 Task: Find out the meaning of "Broker" in the real estate glossary.
Action: Mouse moved to (435, 189)
Screenshot: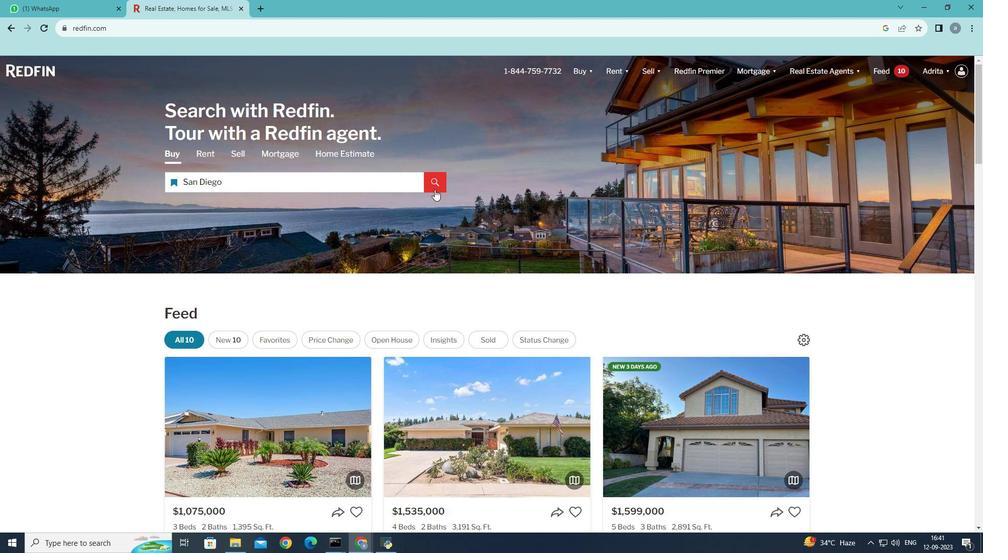 
Action: Mouse pressed left at (435, 189)
Screenshot: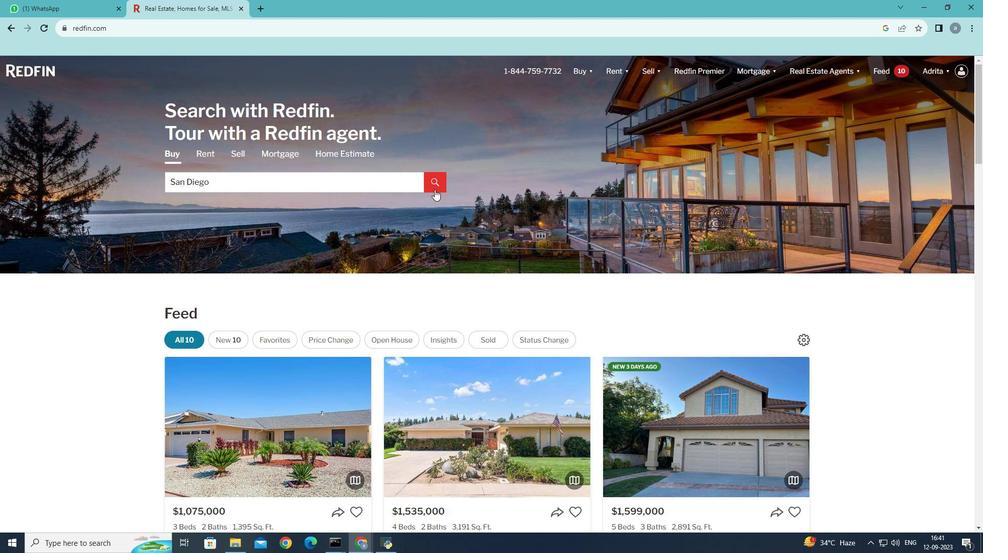 
Action: Mouse moved to (645, 144)
Screenshot: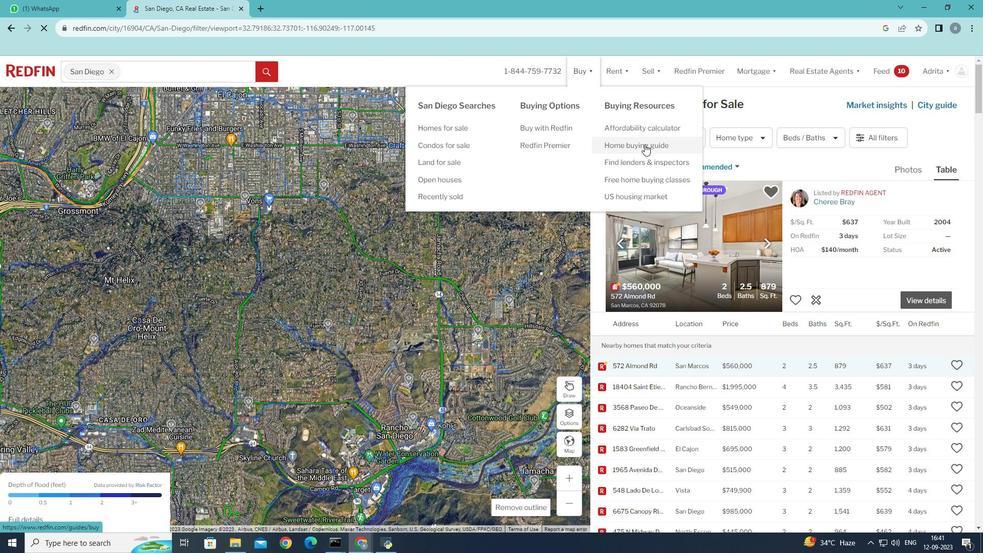 
Action: Mouse pressed left at (645, 144)
Screenshot: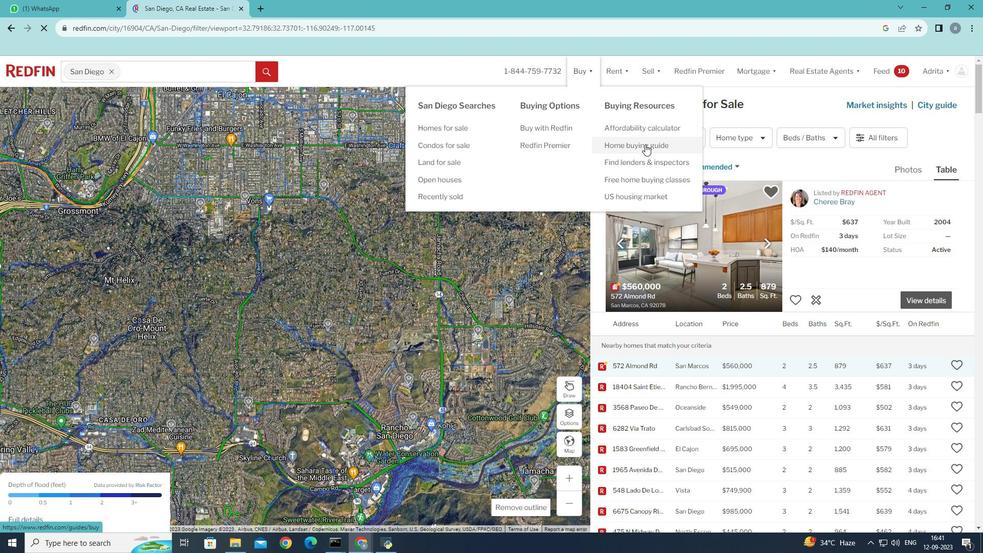 
Action: Mouse moved to (446, 223)
Screenshot: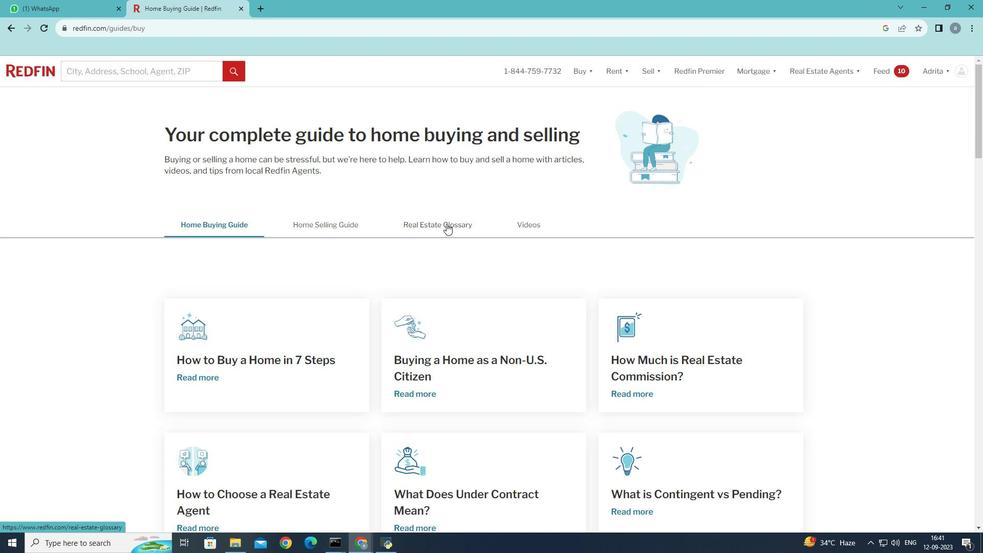 
Action: Mouse pressed left at (446, 223)
Screenshot: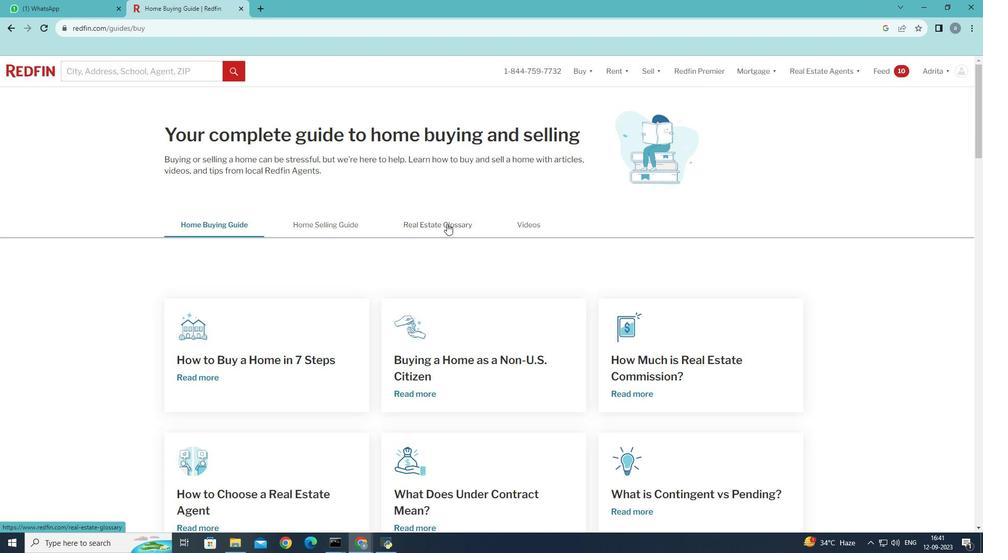 
Action: Mouse moved to (252, 382)
Screenshot: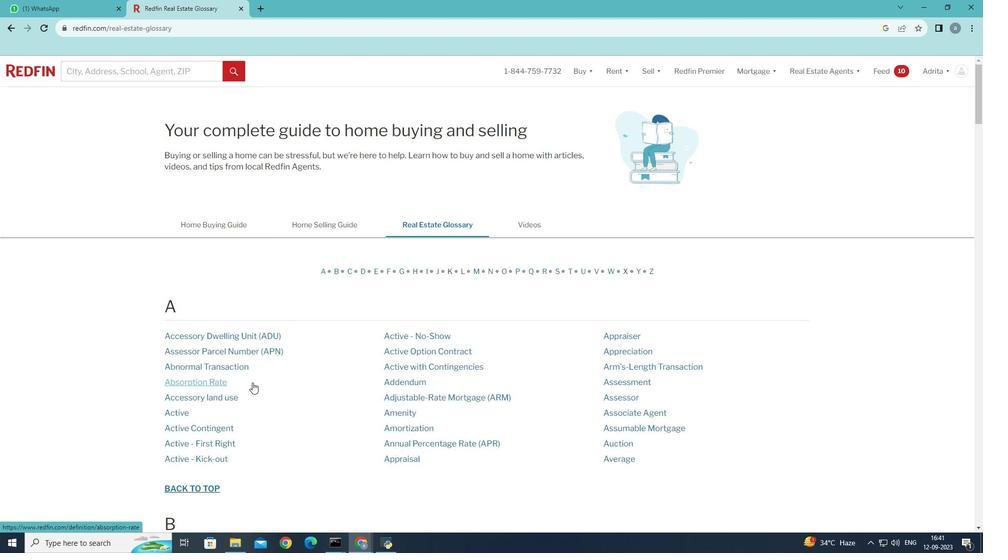 
Action: Mouse scrolled (252, 382) with delta (0, 0)
Screenshot: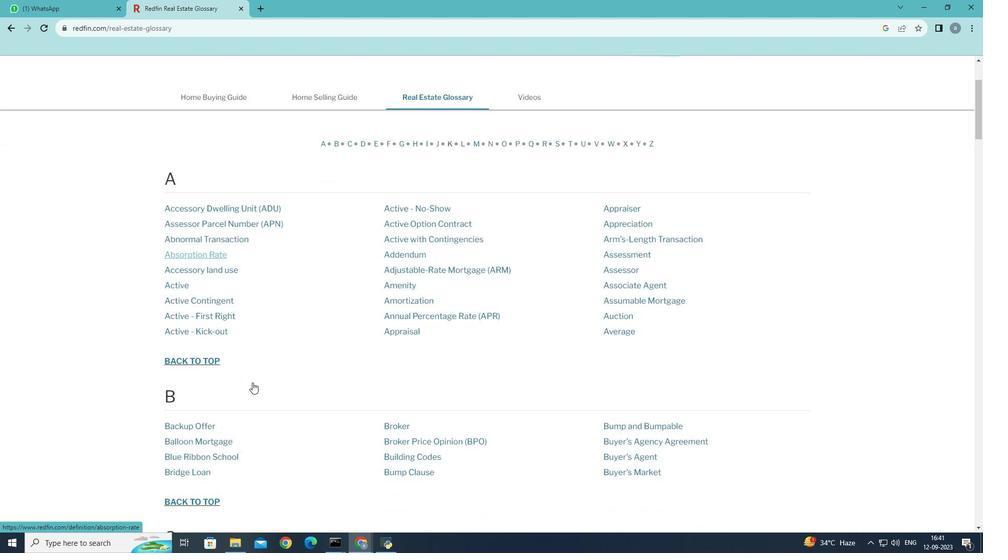 
Action: Mouse scrolled (252, 382) with delta (0, 0)
Screenshot: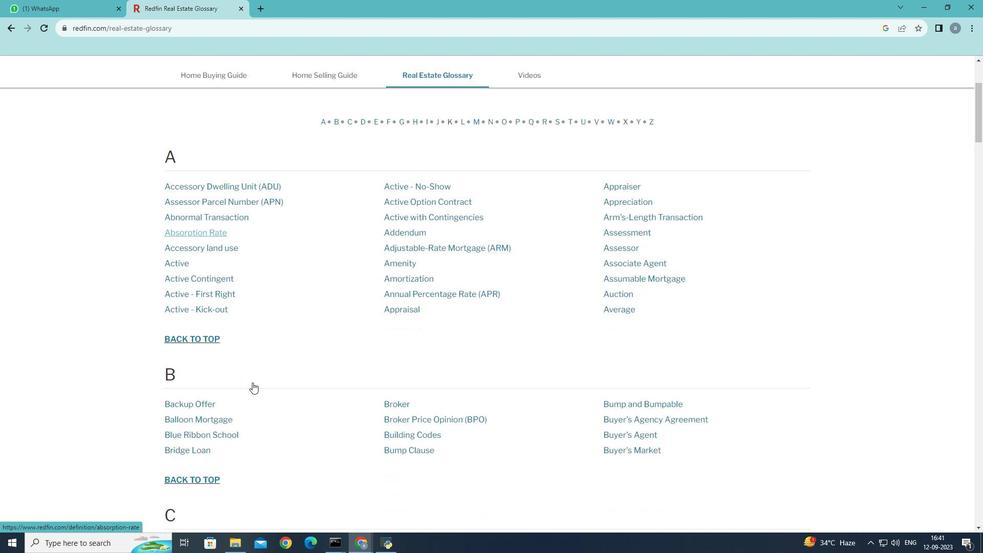 
Action: Mouse scrolled (252, 382) with delta (0, 0)
Screenshot: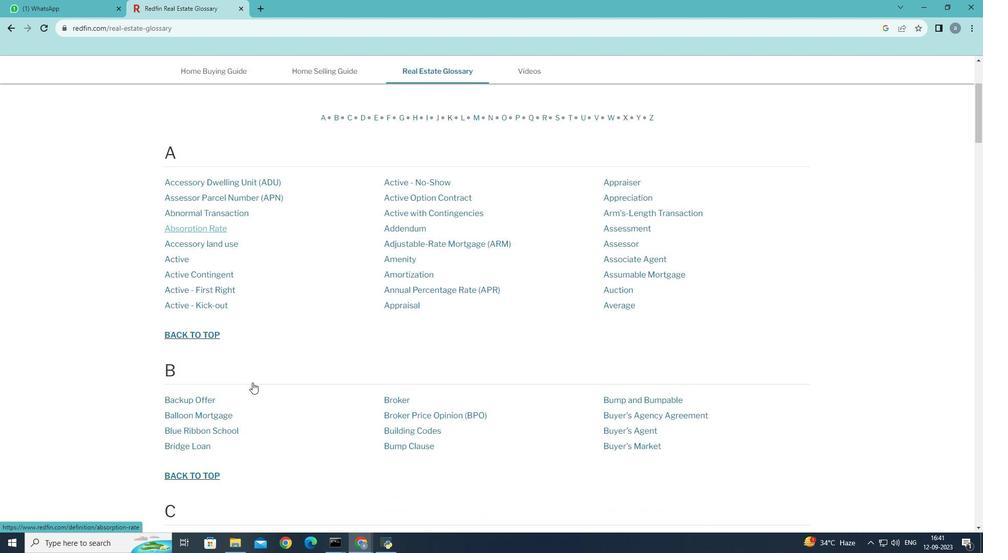 
Action: Mouse moved to (252, 381)
Screenshot: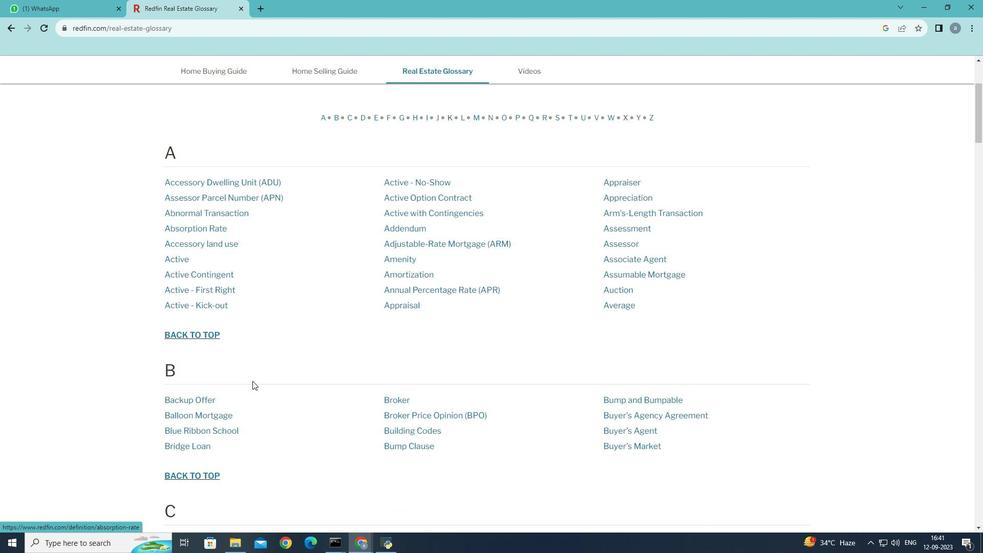 
Action: Mouse scrolled (252, 380) with delta (0, 0)
Screenshot: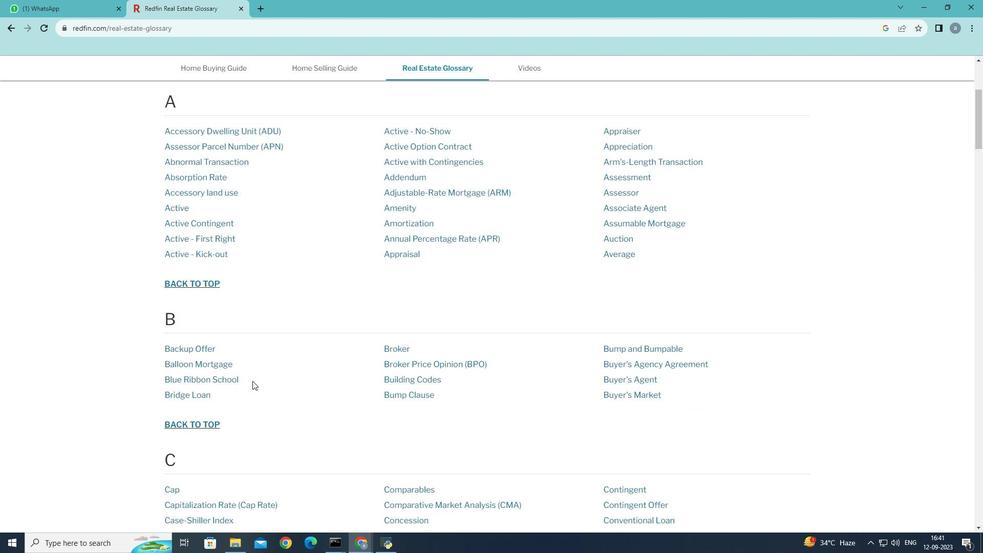 
Action: Mouse moved to (388, 346)
Screenshot: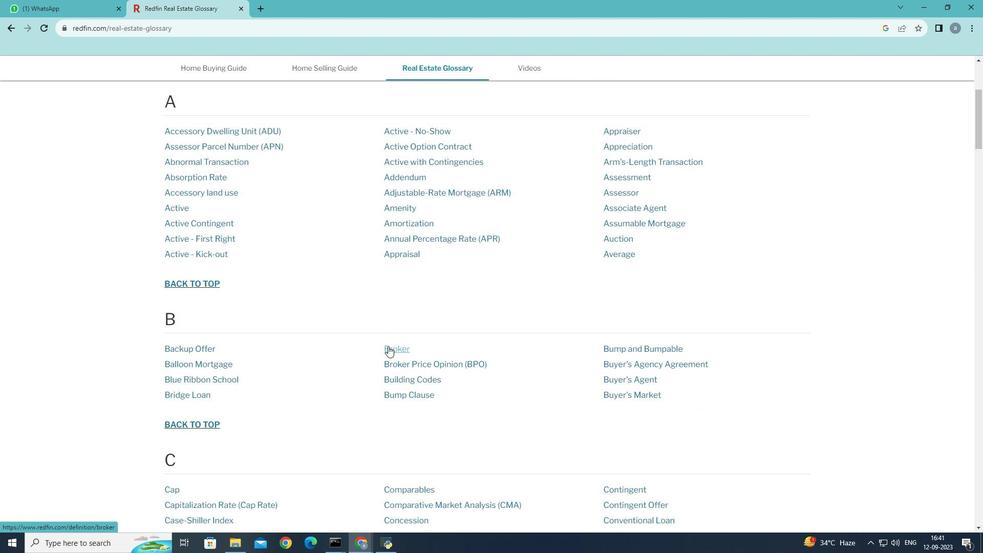
Action: Mouse pressed left at (388, 346)
Screenshot: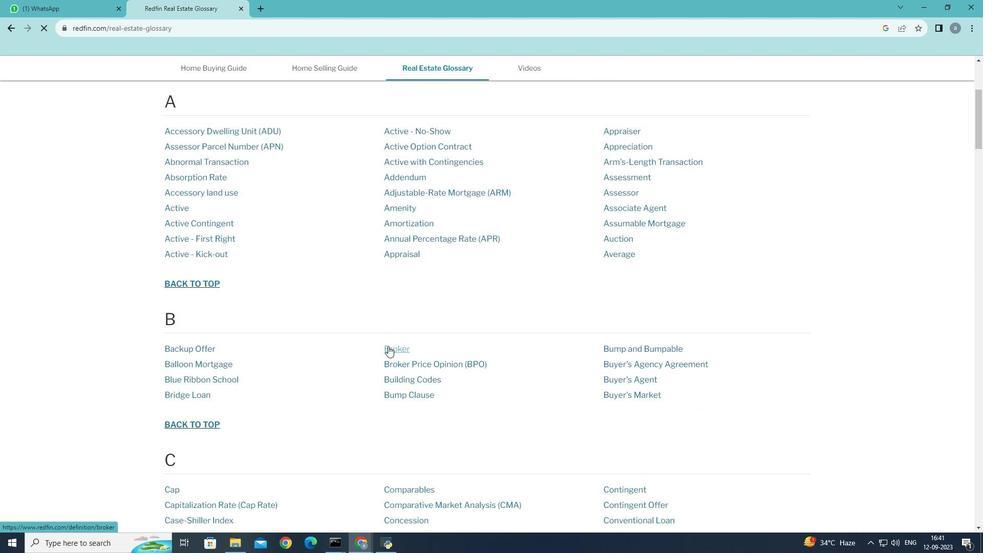 
Action: Mouse moved to (420, 353)
Screenshot: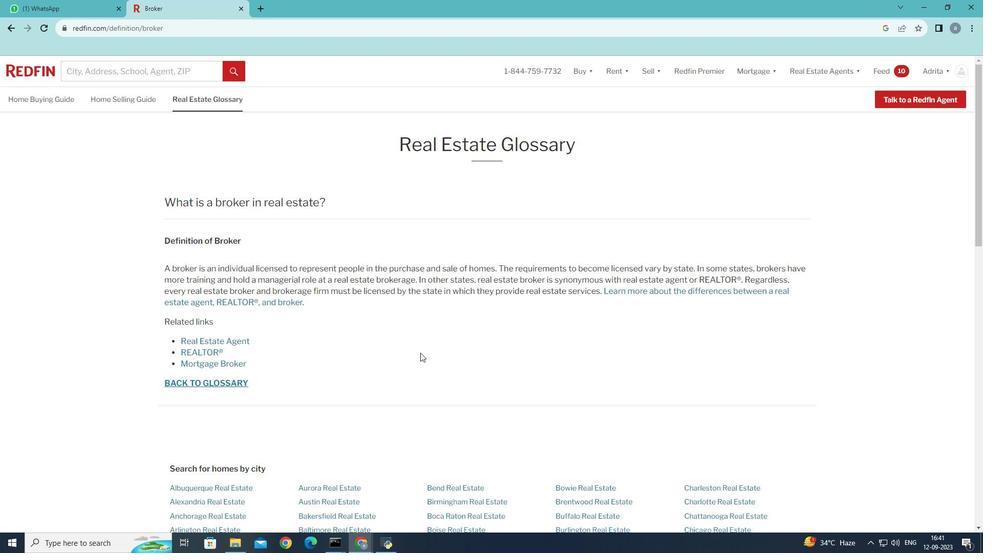
